Task: In the  document compliance.rtfSelect Headings and apply  'Italics' Select the text and align it to the  'Center'. Select the table and apply  All Borders
Action: Mouse moved to (328, 173)
Screenshot: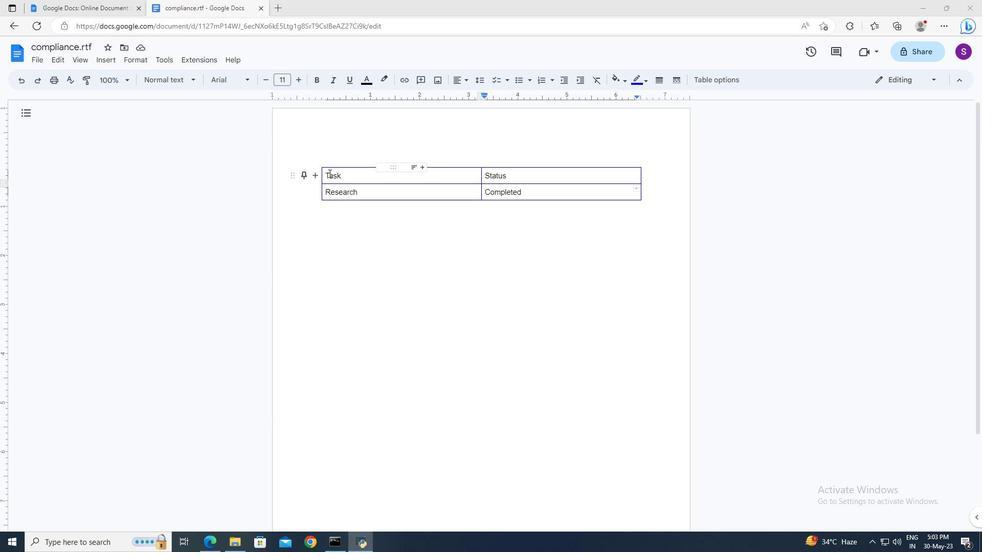 
Action: Mouse pressed left at (328, 173)
Screenshot: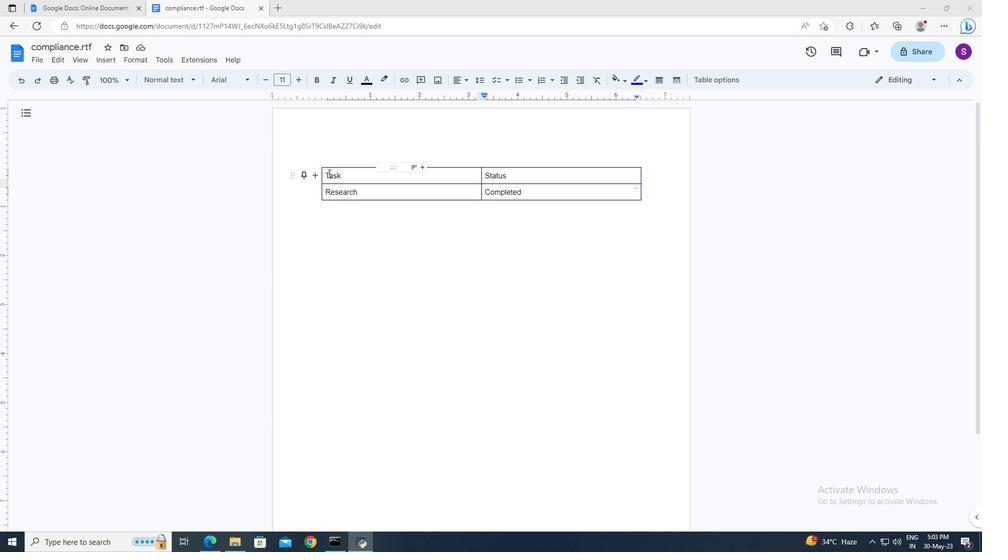 
Action: Key pressed <Key.left><Key.shift><Key.right><Key.right><Key.right>
Screenshot: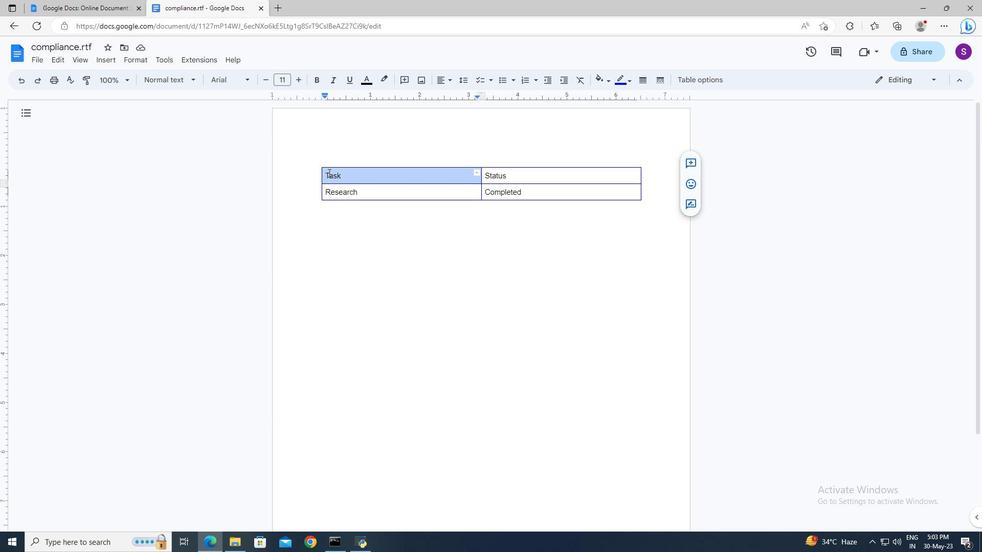 
Action: Mouse moved to (333, 82)
Screenshot: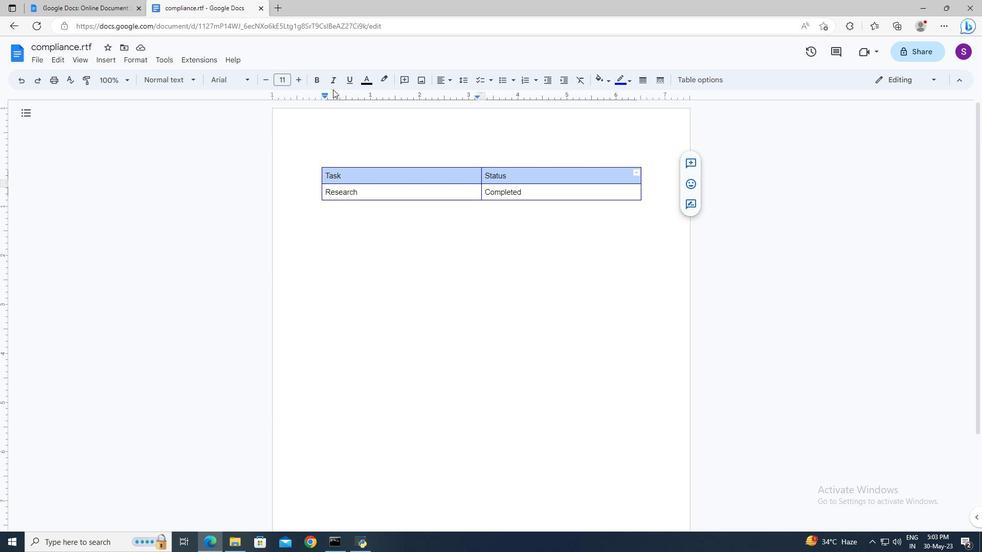 
Action: Mouse pressed left at (333, 82)
Screenshot: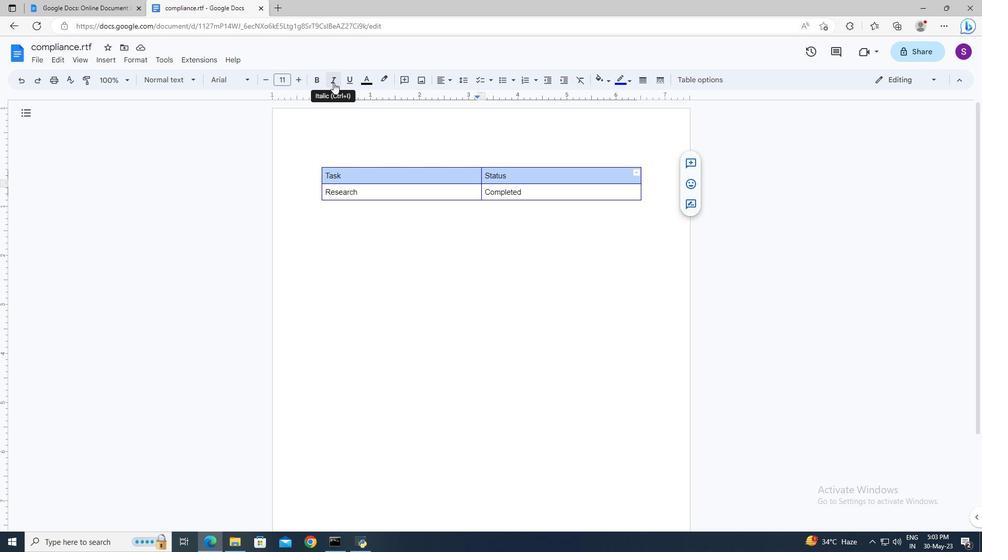 
Action: Mouse moved to (359, 142)
Screenshot: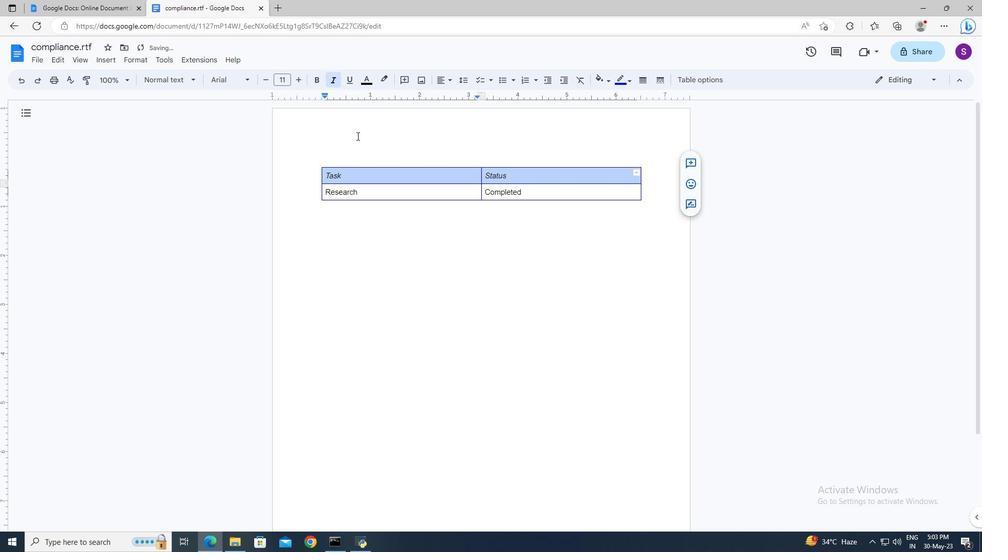 
Action: Key pressed ctrl+A
Screenshot: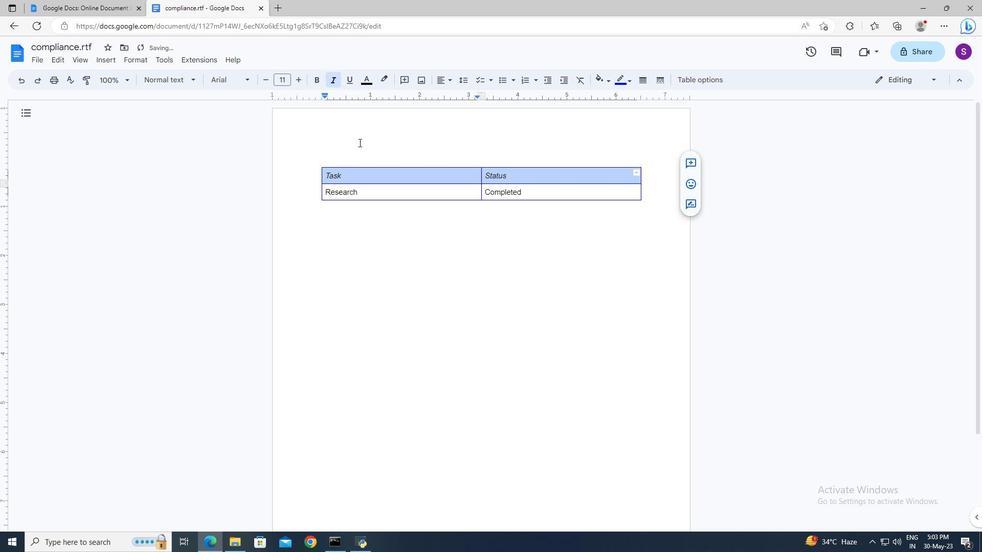 
Action: Mouse moved to (459, 83)
Screenshot: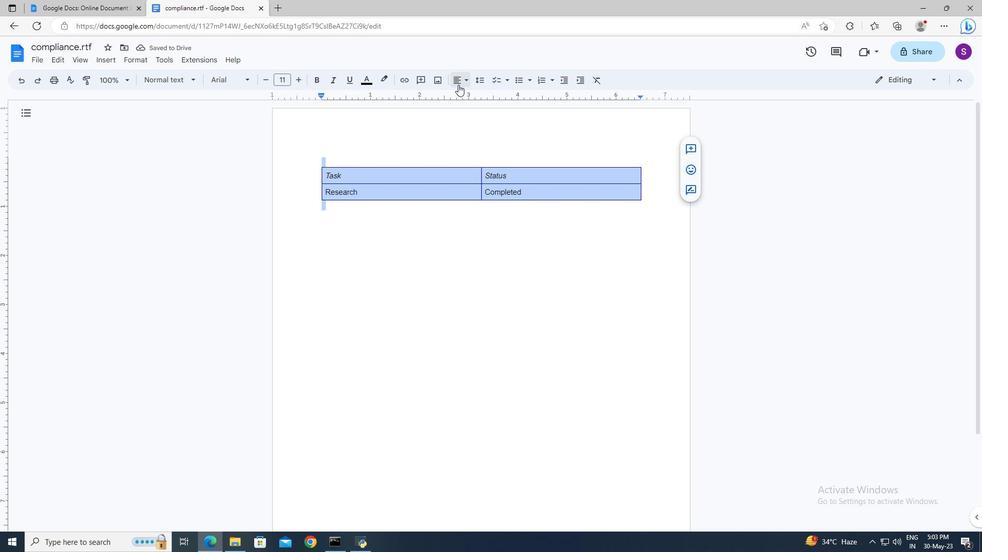 
Action: Mouse pressed left at (459, 83)
Screenshot: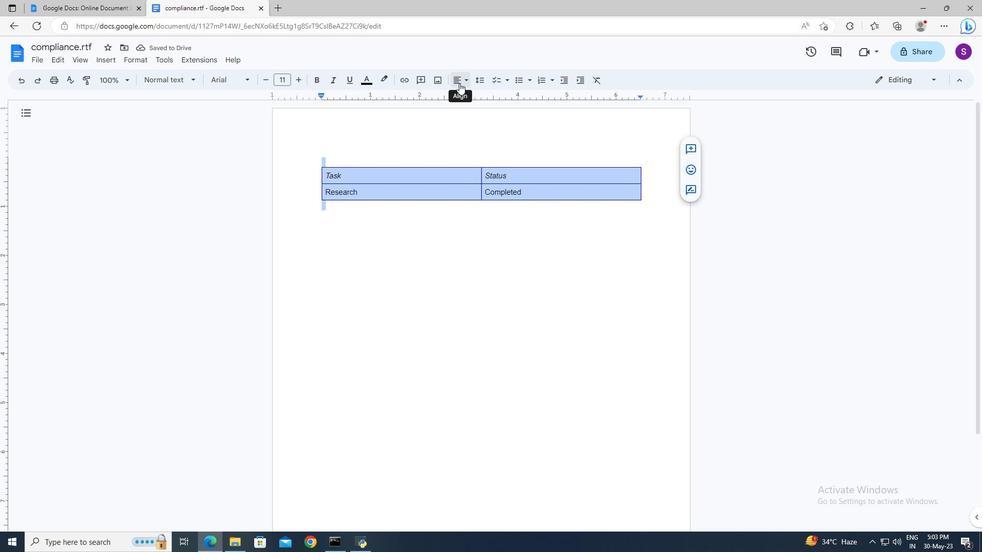 
Action: Mouse moved to (470, 97)
Screenshot: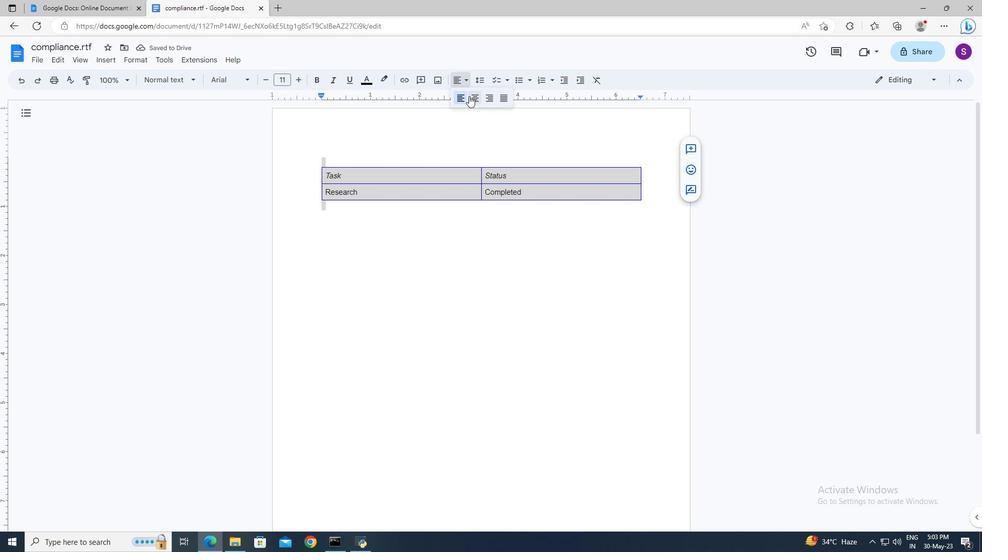 
Action: Mouse pressed left at (470, 97)
Screenshot: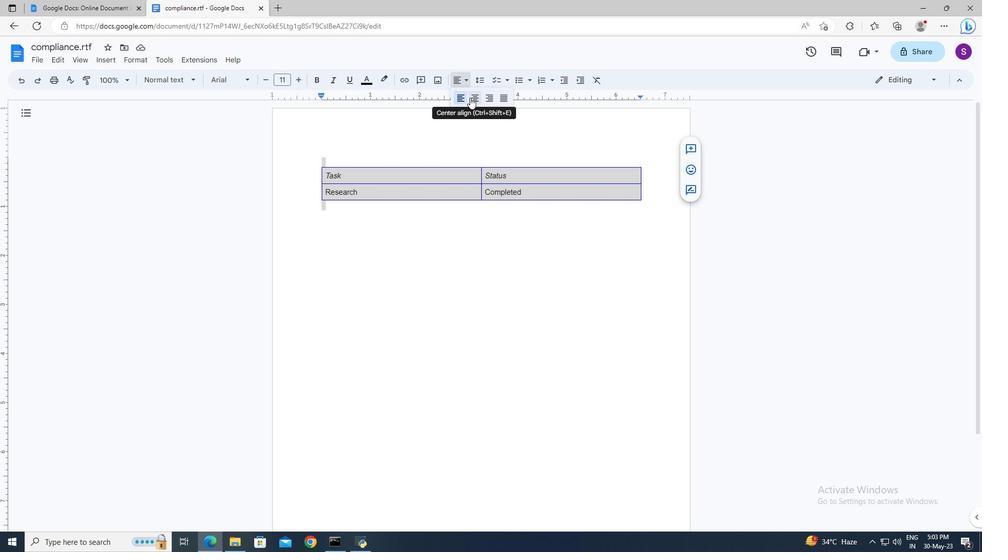 
Action: Mouse moved to (146, 61)
Screenshot: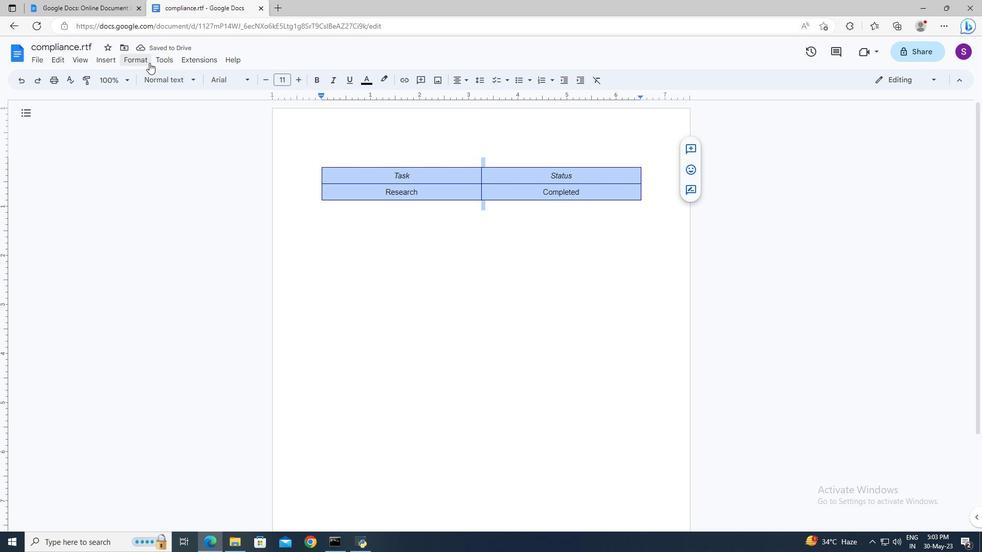 
Action: Mouse pressed left at (146, 61)
Screenshot: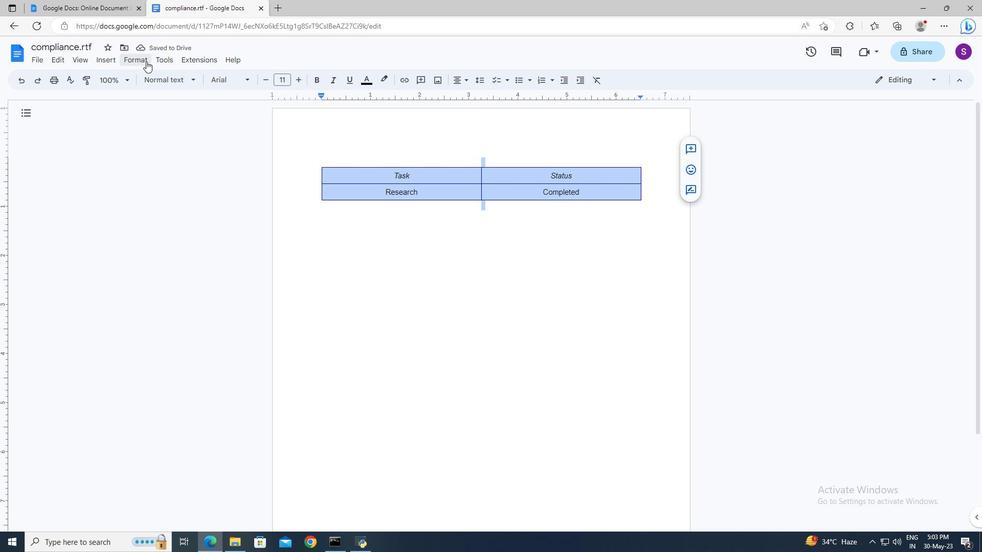 
Action: Mouse moved to (305, 99)
Screenshot: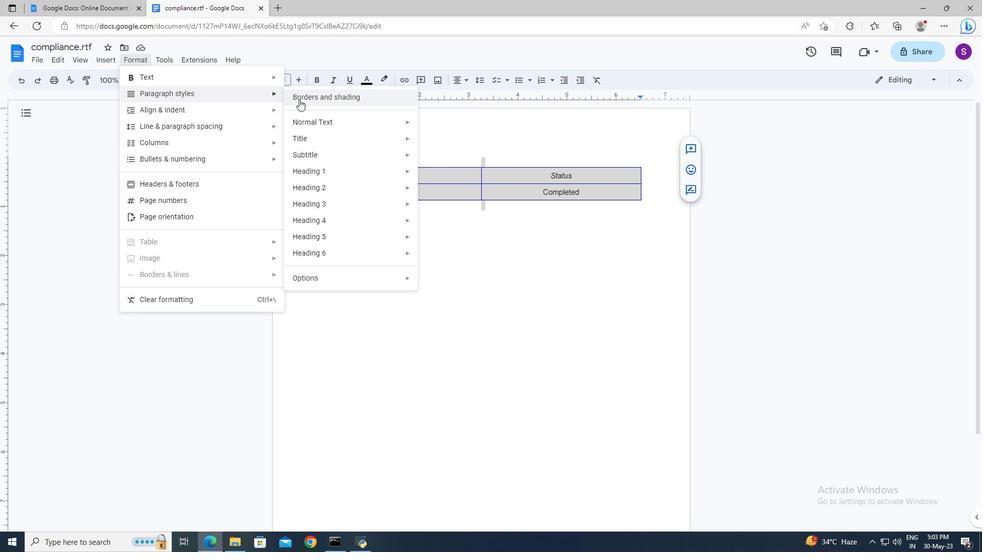 
Action: Mouse pressed left at (305, 99)
Screenshot: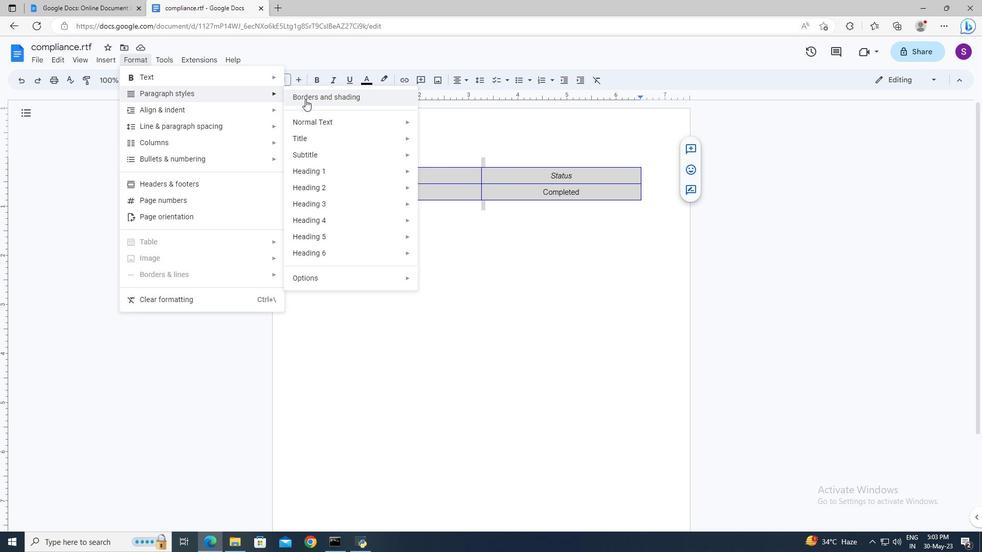
Action: Mouse moved to (464, 213)
Screenshot: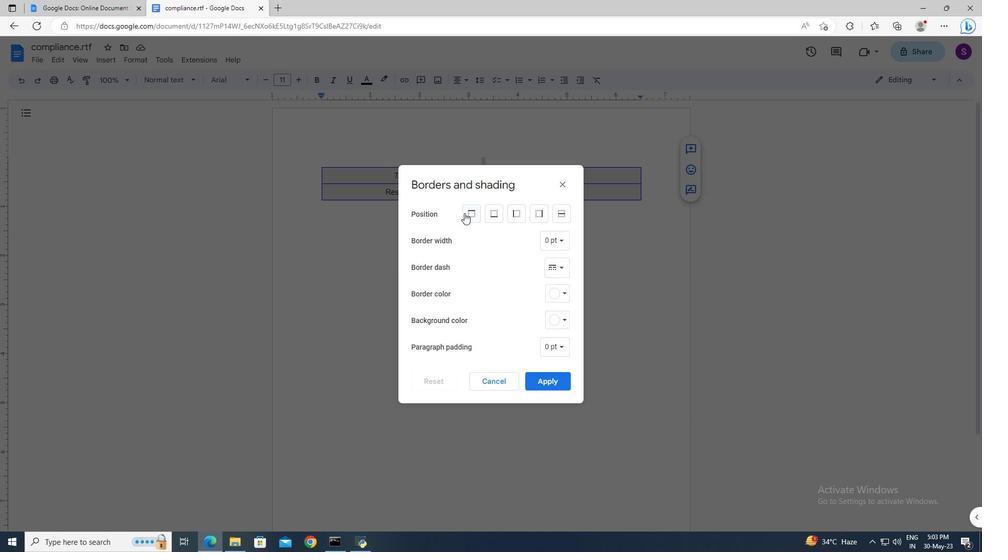 
Action: Mouse pressed left at (464, 213)
Screenshot: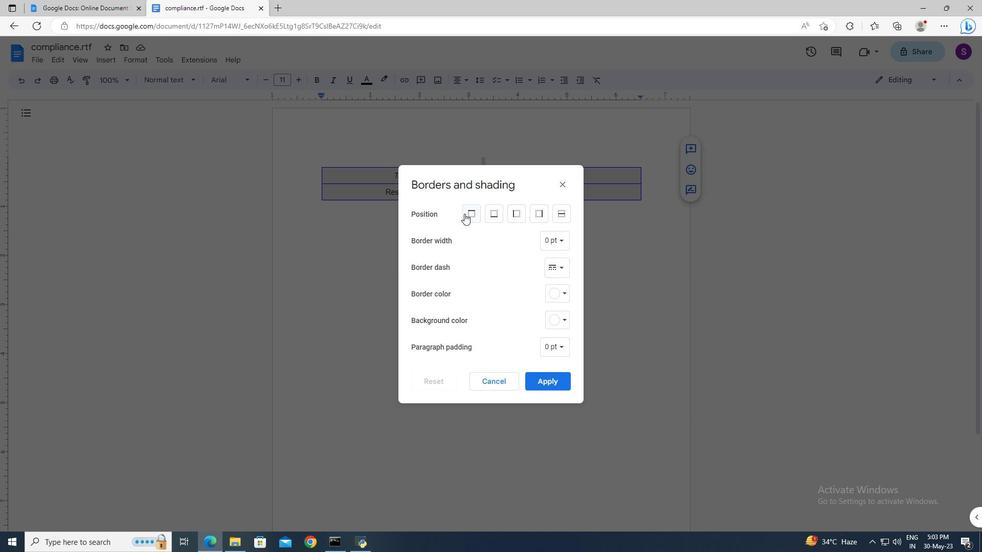 
Action: Mouse moved to (489, 217)
Screenshot: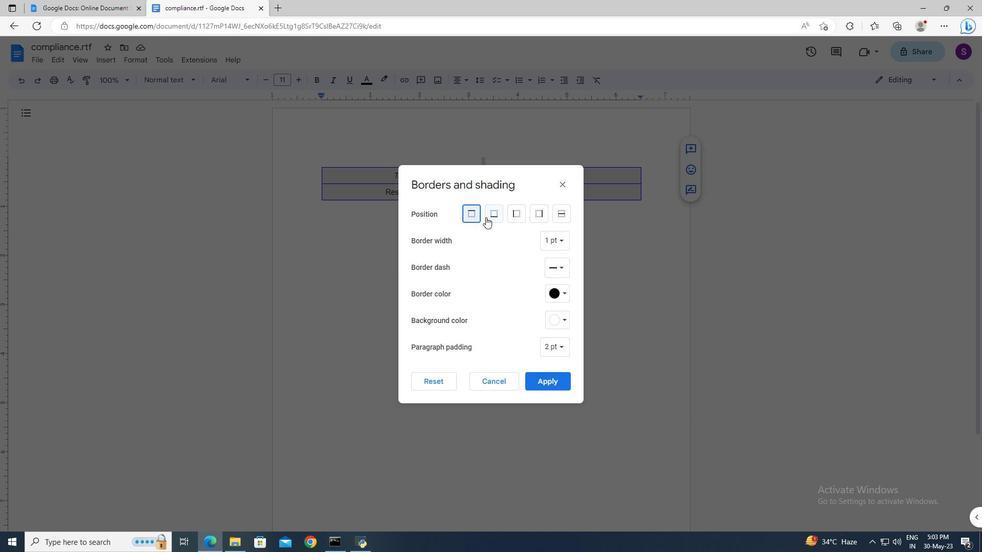 
Action: Mouse pressed left at (489, 217)
Screenshot: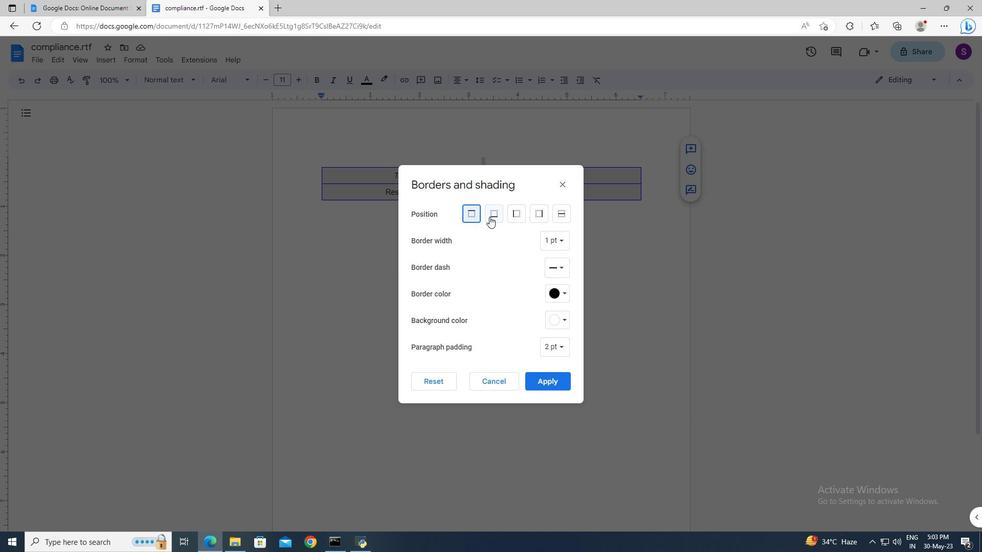 
Action: Mouse moved to (511, 218)
Screenshot: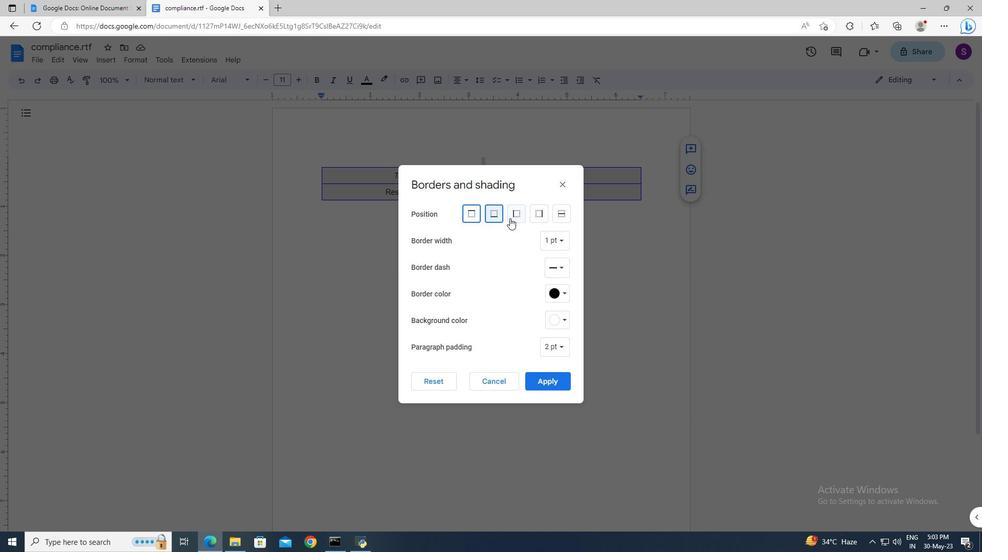 
Action: Mouse pressed left at (511, 218)
Screenshot: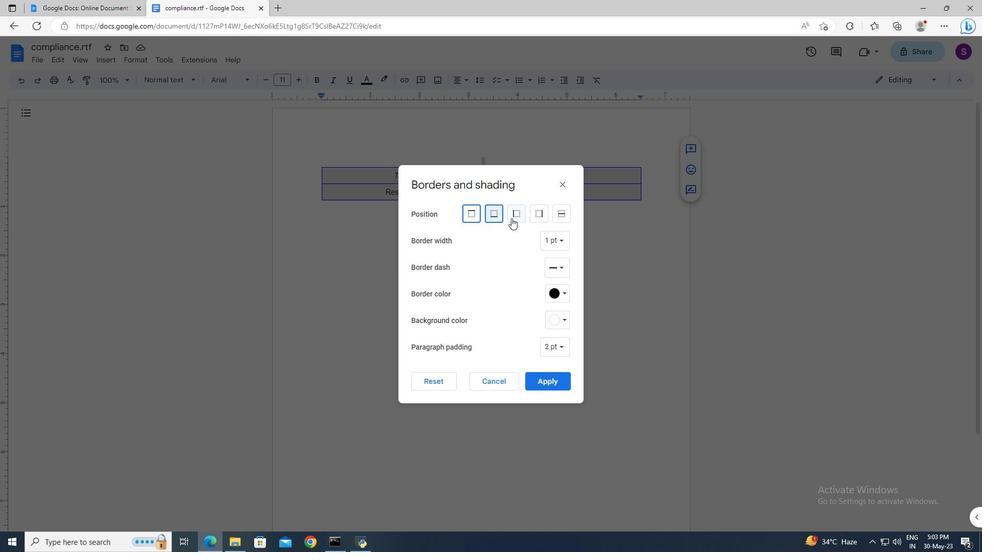 
Action: Mouse moved to (534, 215)
Screenshot: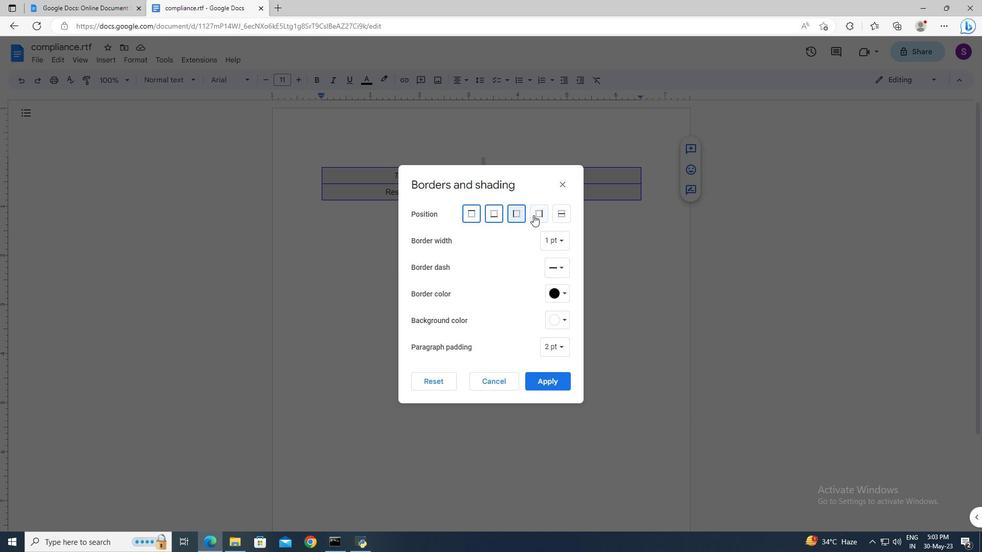 
Action: Mouse pressed left at (534, 215)
Screenshot: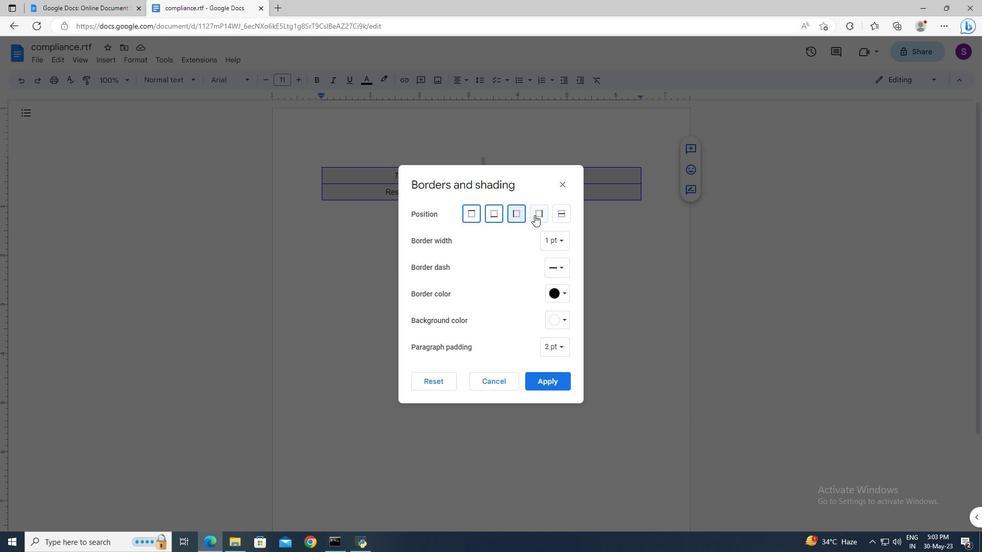
Action: Mouse moved to (563, 380)
Screenshot: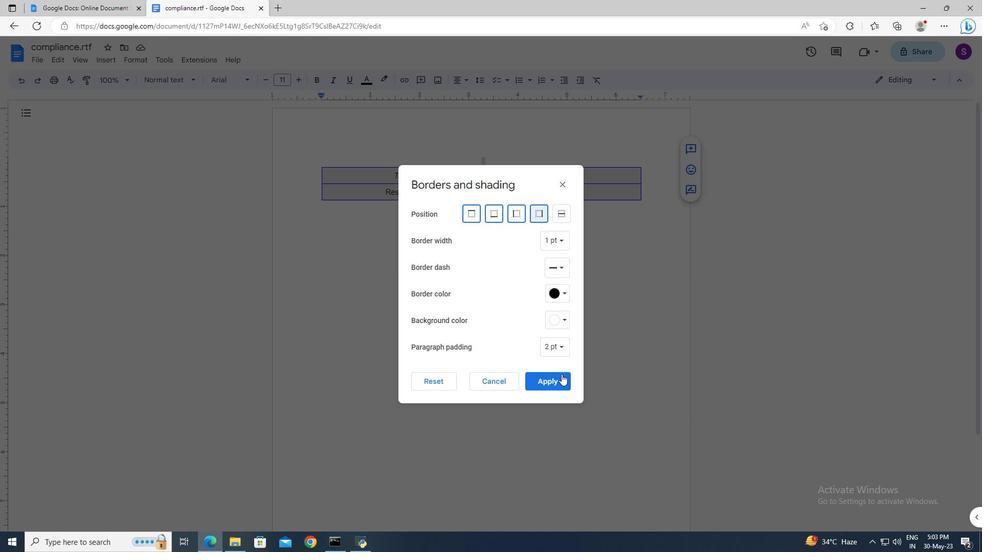 
Action: Mouse pressed left at (563, 380)
Screenshot: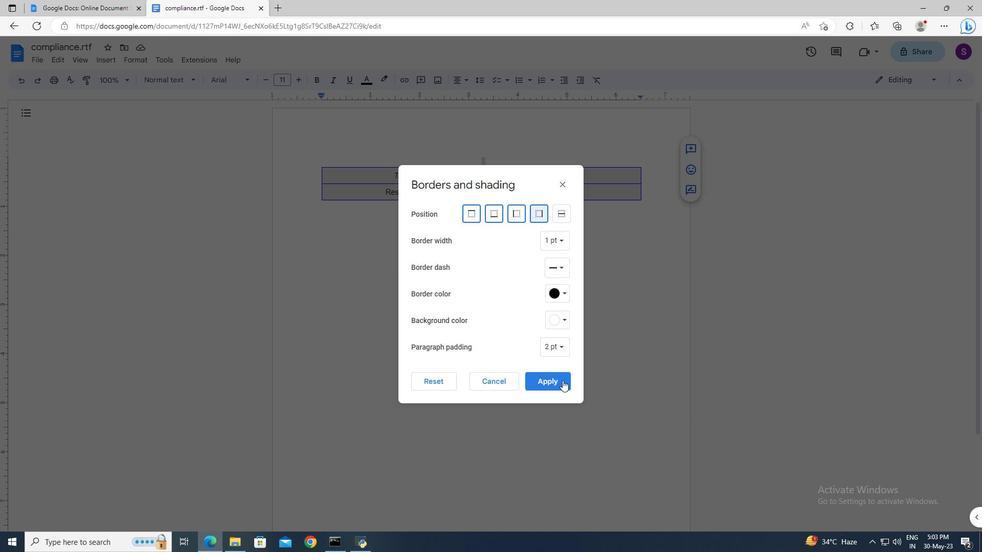 
Action: Mouse moved to (563, 364)
Screenshot: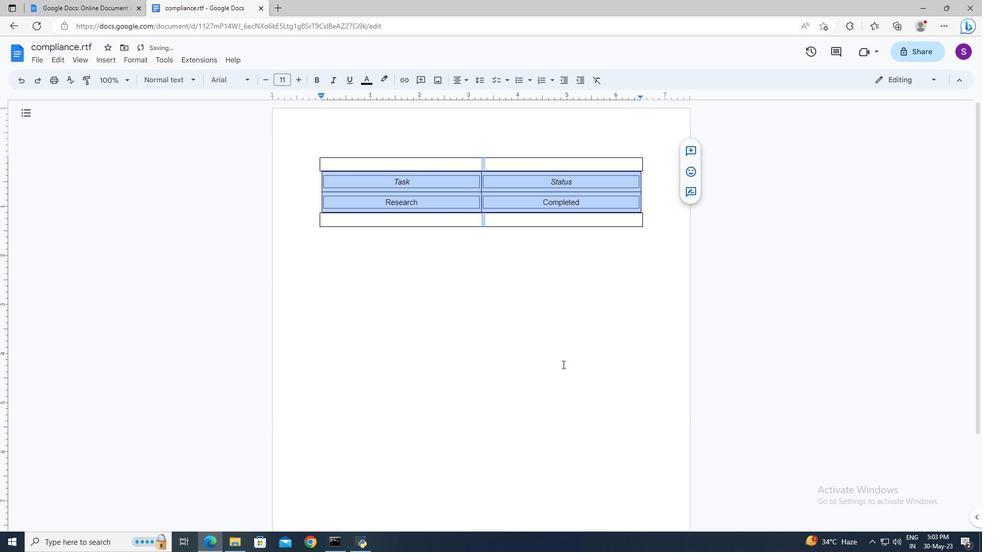 
Action: Mouse pressed left at (563, 364)
Screenshot: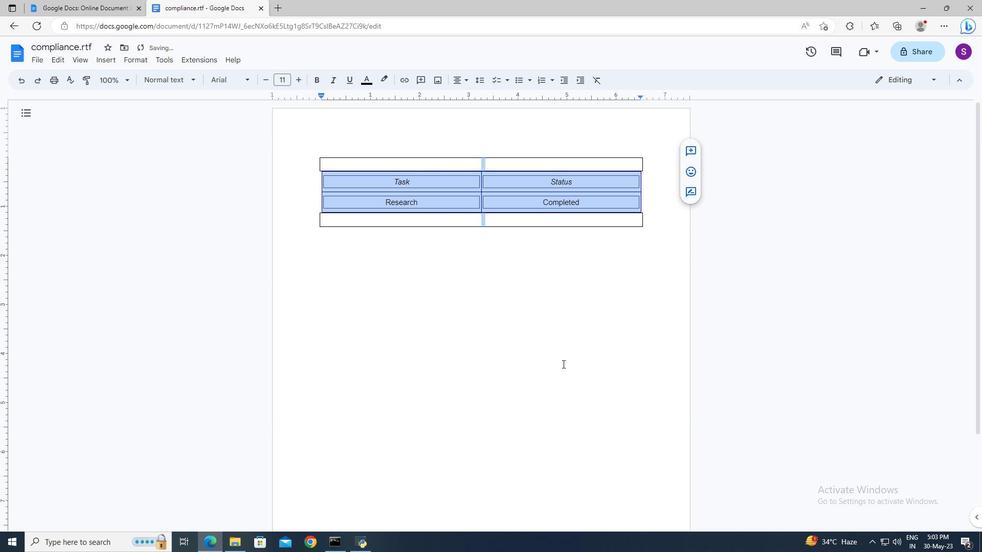 
